 Task: Open a blank worksheet and write heading  Discount data  Add 10 product name:-  'Apple, Banana,_x000D_
Orange, Tomato, Potato, Onion, Carrot, Milk, Bread, Eggs (dozen). ' in February Last week sales are  1.99, 0.49, 0.79, 1.29, 0.99, 0.89, 0.69, 2.49, 1.99, 2.99.Discount (%):-  10, 20, 15, 5, 12, 8, 25, 10, 15, 20. Save page BankStmtsData
Action: Key pressed <Key.shift>Discount<Key.space><Key.shift><Key.shift><Key.shift><Key.shift><Key.shift><Key.shift><Key.shift><Key.shift><Key.shift><Key.shift><Key.shift><Key.shift><Key.shift><Key.shift><Key.shift><Key.shift><Key.shift><Key.shift><Key.shift><Key.shift><Key.shift><Key.shift><Key.shift>Data<Key.enter><Key.shift>N<Key.backspace><Key.shift>Product<Key.space><Key.shift_r><Key.shift_r><Key.shift_r><Key.shift_r><Key.shift_r><Key.shift_r><Key.shift_r><Key.shift_r><Key.shift_r><Key.shift_r><Key.shift_r><Key.shift_r><Key.shift_r><Key.shift_r><Key.shift_r><Key.shift_r><Key.shift_r><Key.shift_r><Key.shift_r><Key.shift_r><Key.shift_r>Name<Key.enter><Key.shift>Apple<Key.enter><Key.shift><Key.shift><Key.shift><Key.shift><Key.shift><Key.shift><Key.shift><Key.shift><Key.shift>Banana<Key.enter><Key.shift_r><Key.shift_r><Key.shift_r>Orange<Key.enter><Key.shift_r><Key.shift_r><Key.shift_r><Key.shift_r><Key.shift_r><Key.shift_r><Key.shift_r><Key.shift_r>Tomato<Key.enter><Key.shift_r><Key.shift_r><Key.shift_r><Key.shift_r><Key.shift_r><Key.shift_r><Key.shift_r><Key.shift_r>Onion<Key.enter><Key.shift>Carrot<Key.enter><Key.shift_r>Milk<Key.enter><Key.shift>Bread<Key.enter><Key.shift>Eggs
Screenshot: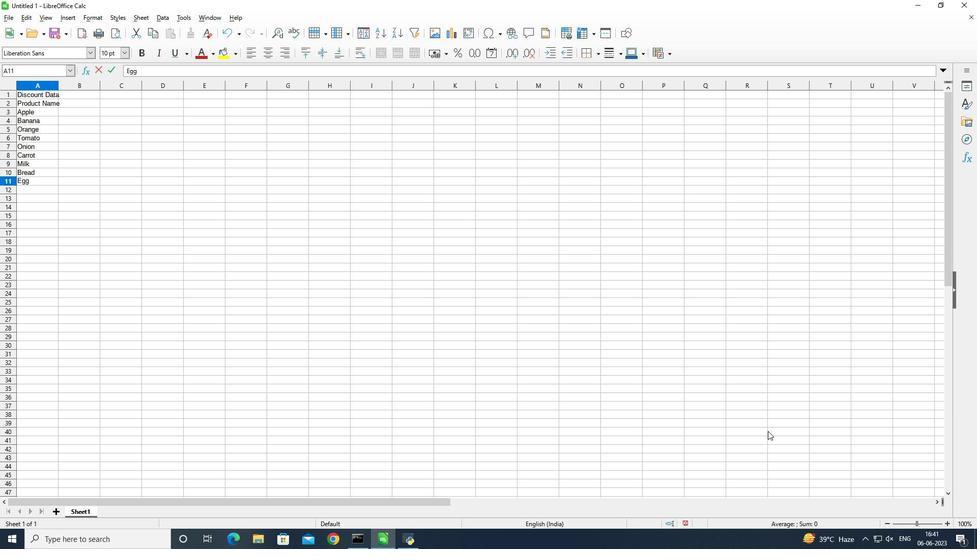 
Action: Mouse moved to (870, 406)
Screenshot: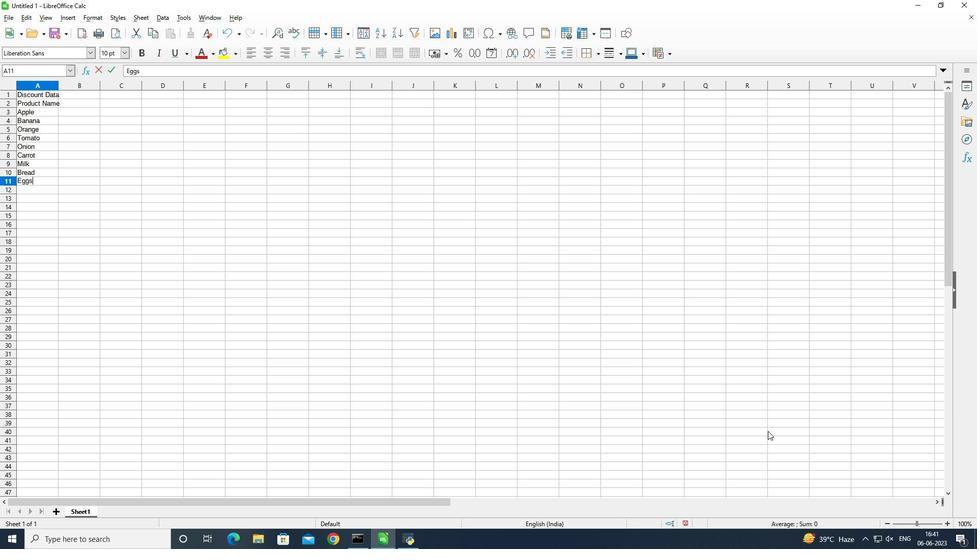 
Action: Key pressed <Key.space><Key.shift_r>(dozen<Key.shift_r><Key.shift_r><Key.shift_r><Key.shift_r><Key.shift_r><Key.shift_r><Key.shift_r><Key.shift_r><Key.shift_r><Key.shift_r><Key.shift_r><Key.shift_r><Key.shift_r><Key.shift_r><Key.shift_r><Key.shift_r><Key.shift_r><Key.shift_r><Key.shift_r><Key.shift_r>)
Screenshot: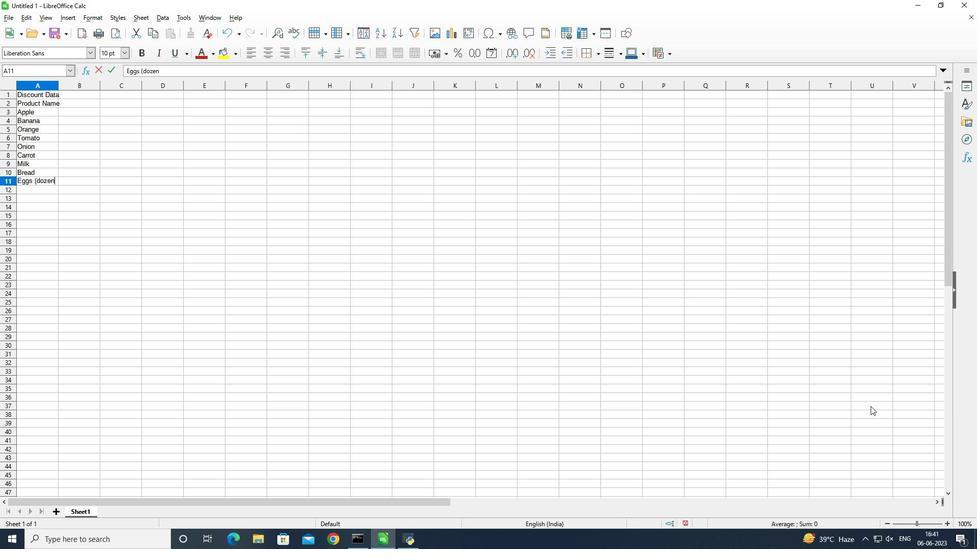 
Action: Mouse moved to (69, 183)
Screenshot: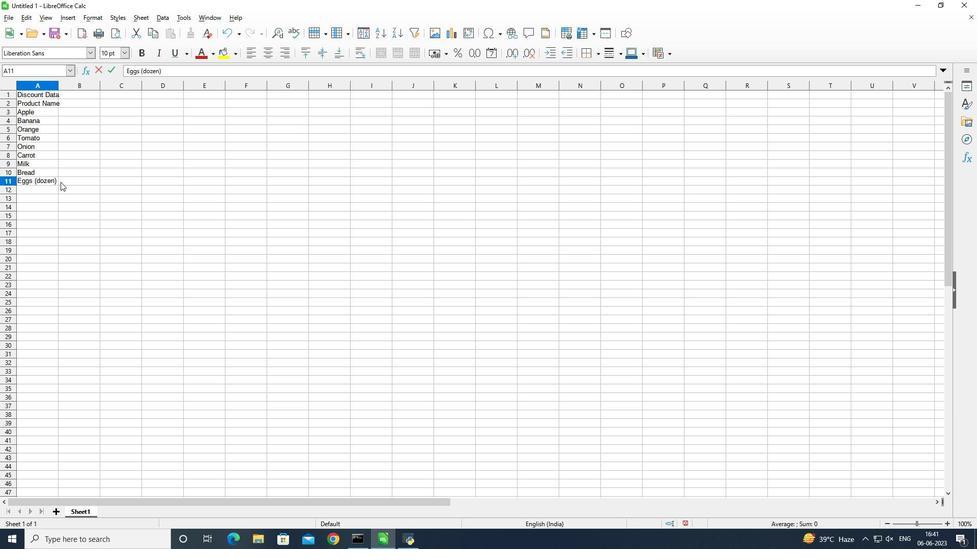 
Action: Key pressed .<Key.backspace><Key.enter><Key.shift_r>Ptato<Key.enter>
Screenshot: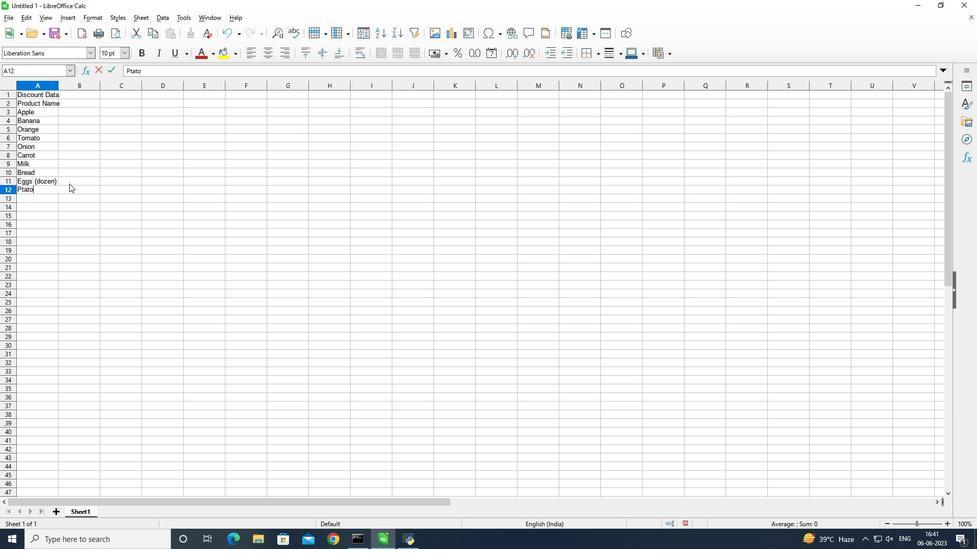 
Action: Mouse moved to (42, 190)
Screenshot: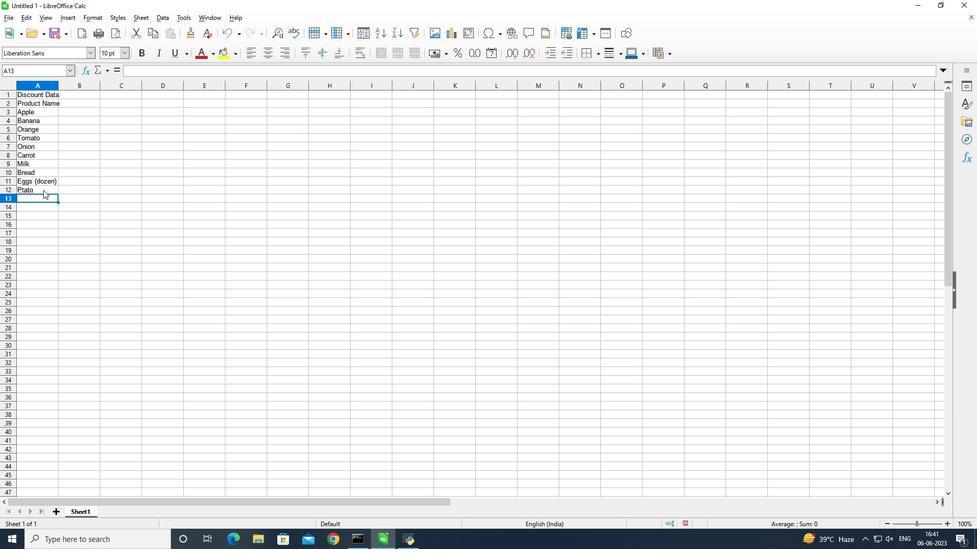
Action: Mouse pressed left at (42, 190)
Screenshot: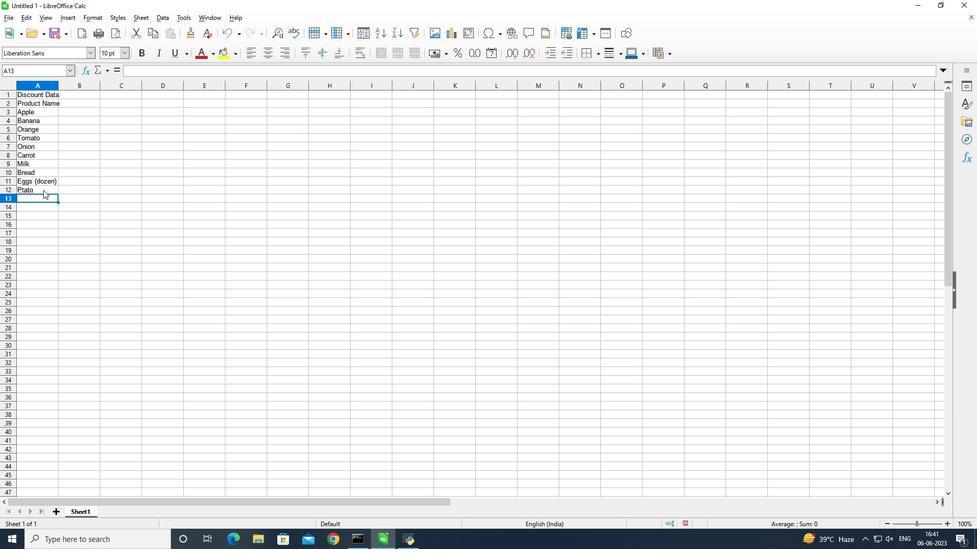 
Action: Mouse pressed left at (42, 190)
Screenshot: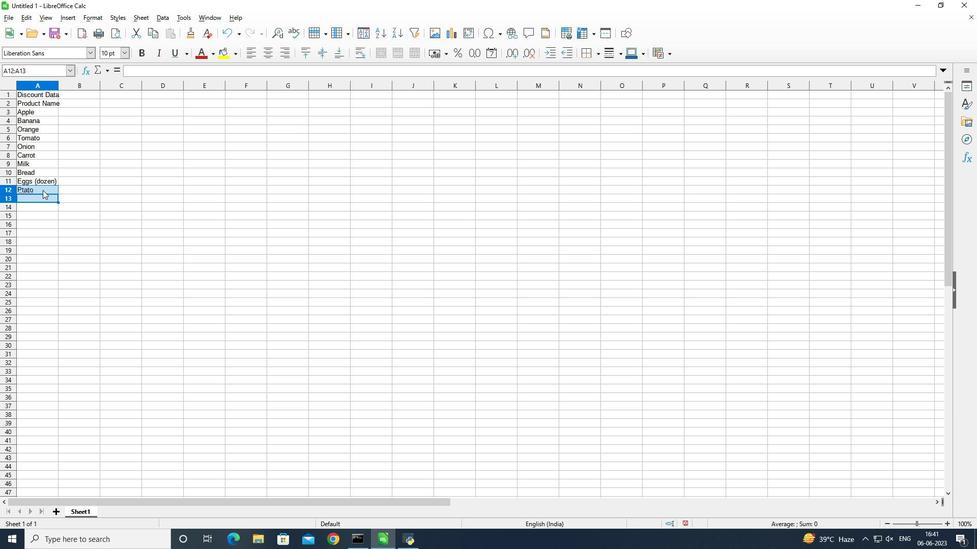 
Action: Key pressed <Key.backspace>
Screenshot: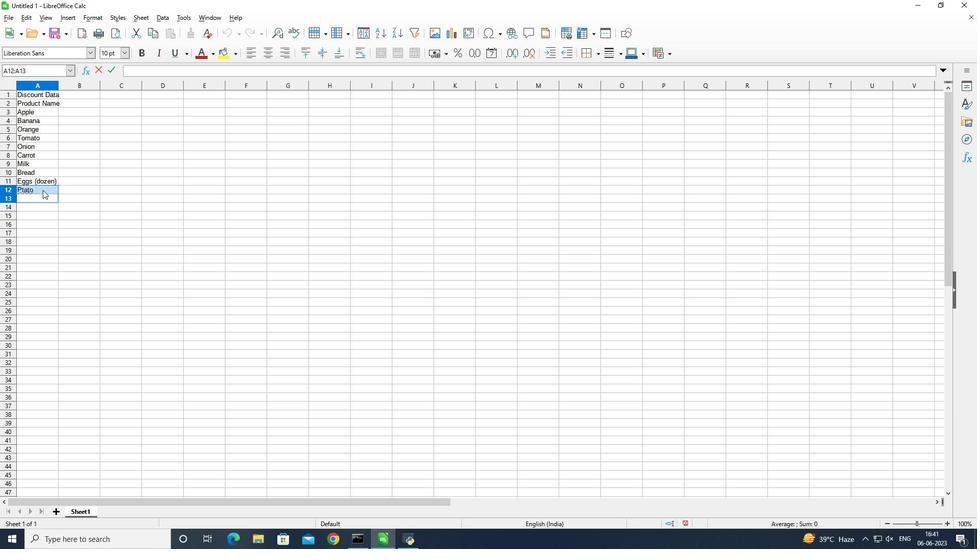 
Action: Mouse moved to (91, 54)
Screenshot: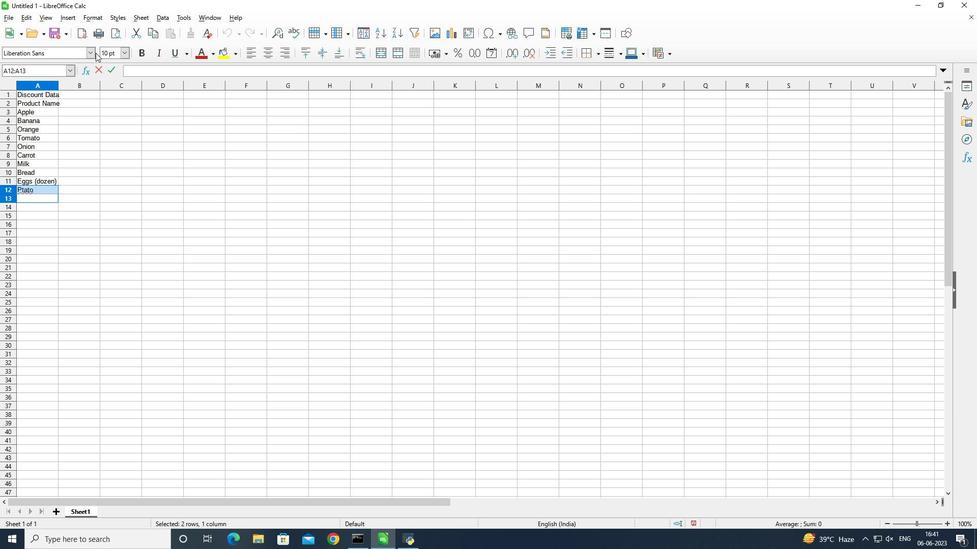 
Action: Mouse pressed left at (91, 54)
Screenshot: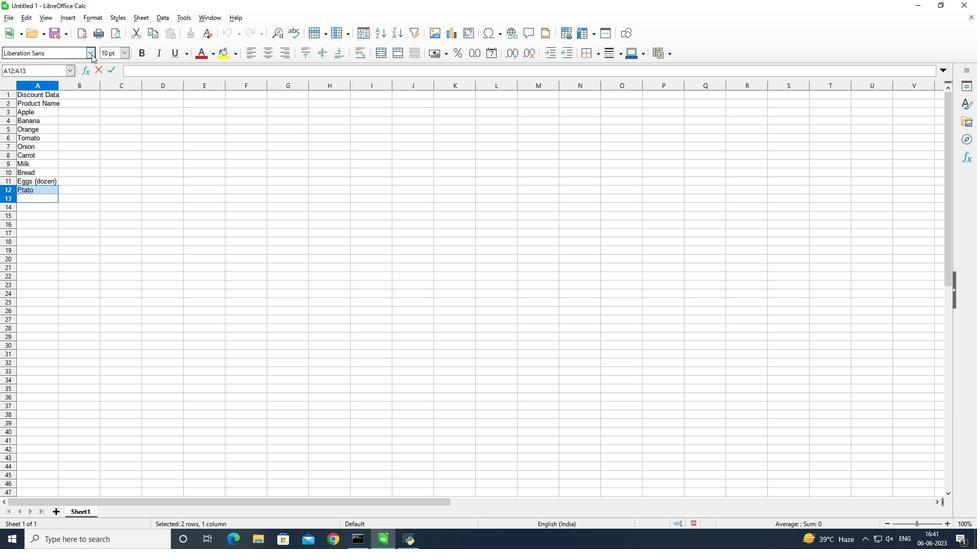 
Action: Mouse moved to (313, 112)
Screenshot: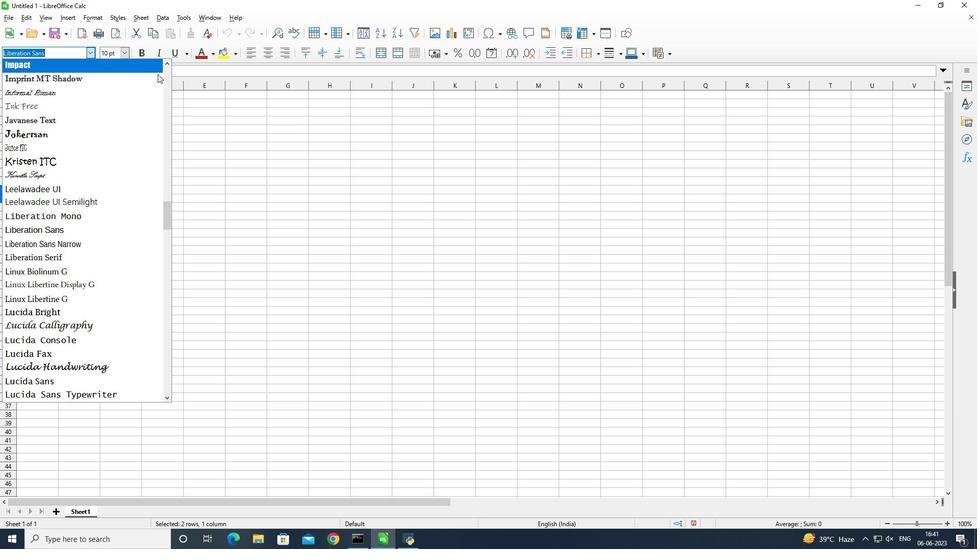 
Action: Mouse pressed left at (313, 112)
Screenshot: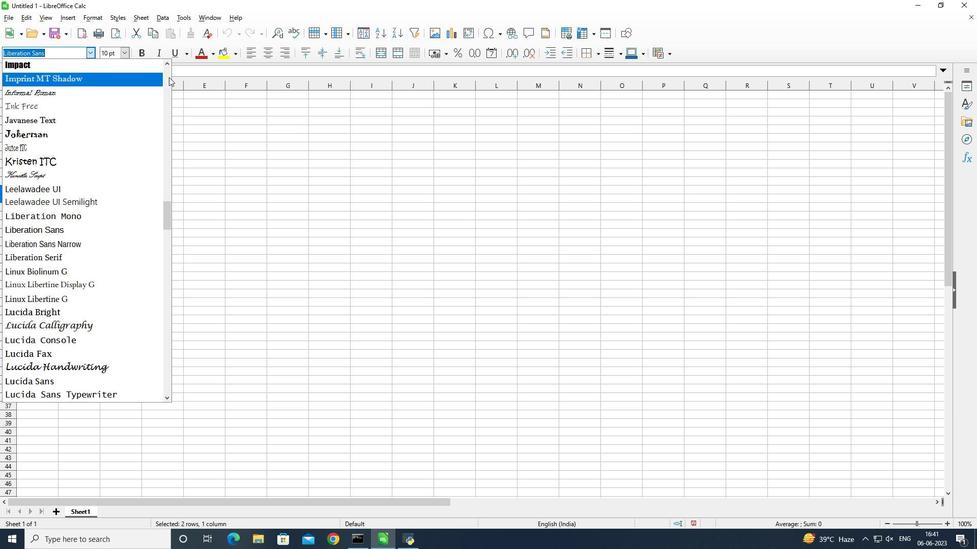 
Action: Mouse moved to (25, 189)
Screenshot: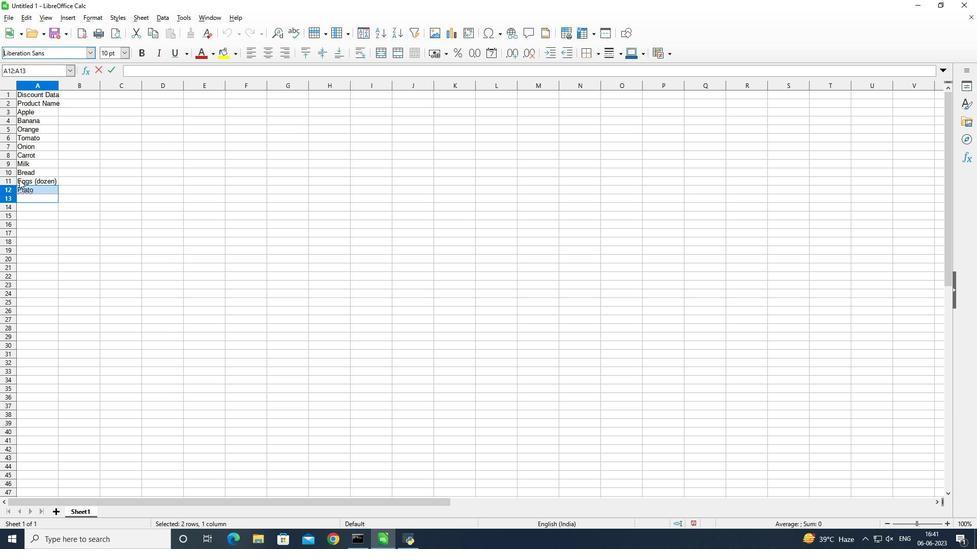 
Action: Mouse pressed left at (25, 189)
Screenshot: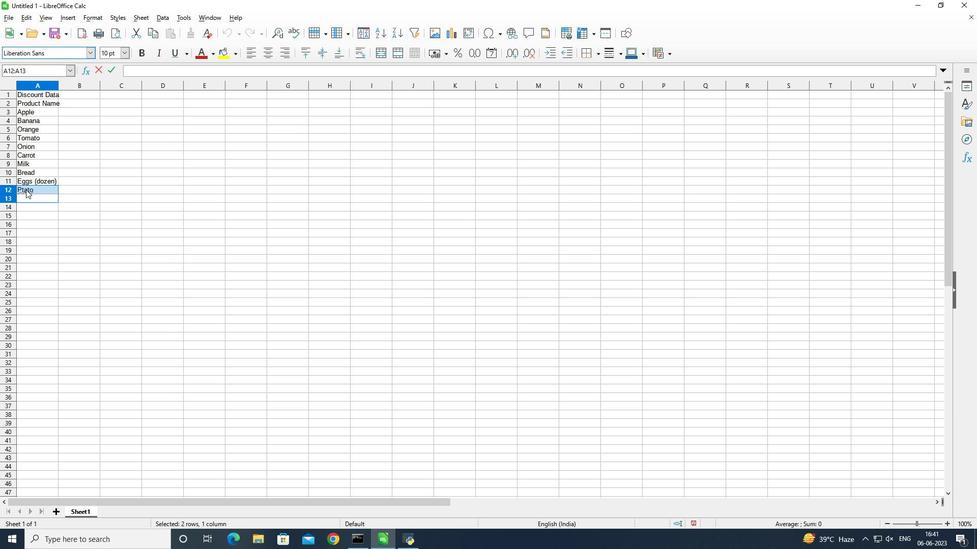 
Action: Mouse moved to (38, 191)
Screenshot: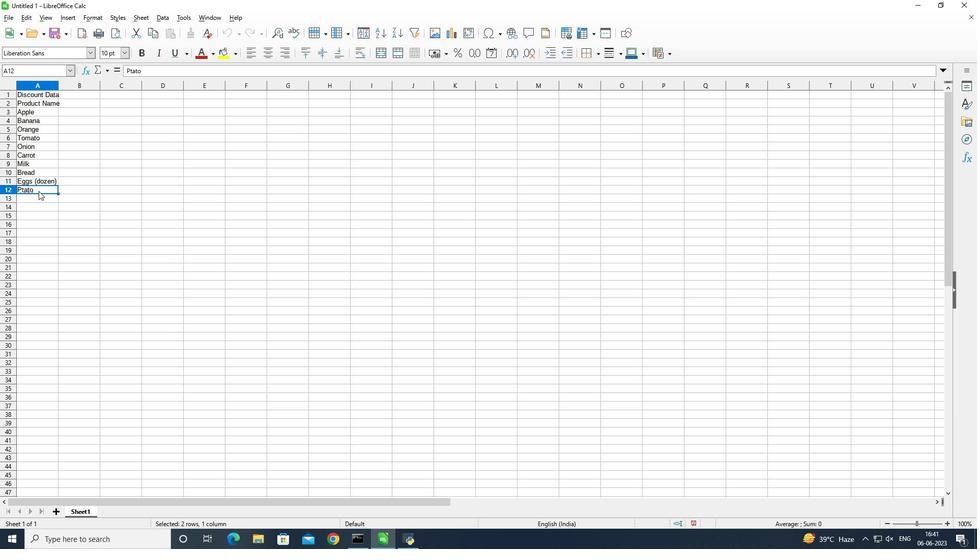
Action: Mouse pressed left at (38, 191)
Screenshot: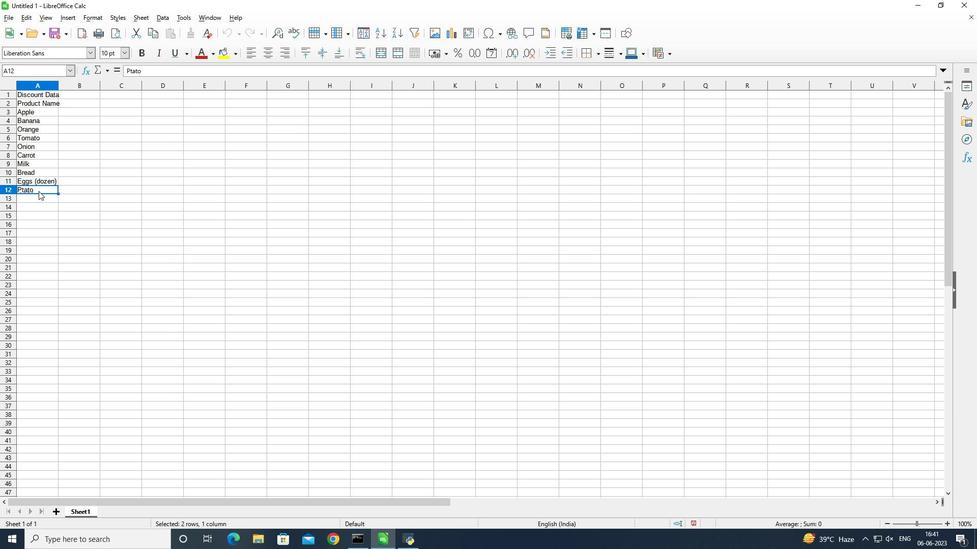 
Action: Mouse pressed left at (38, 191)
Screenshot: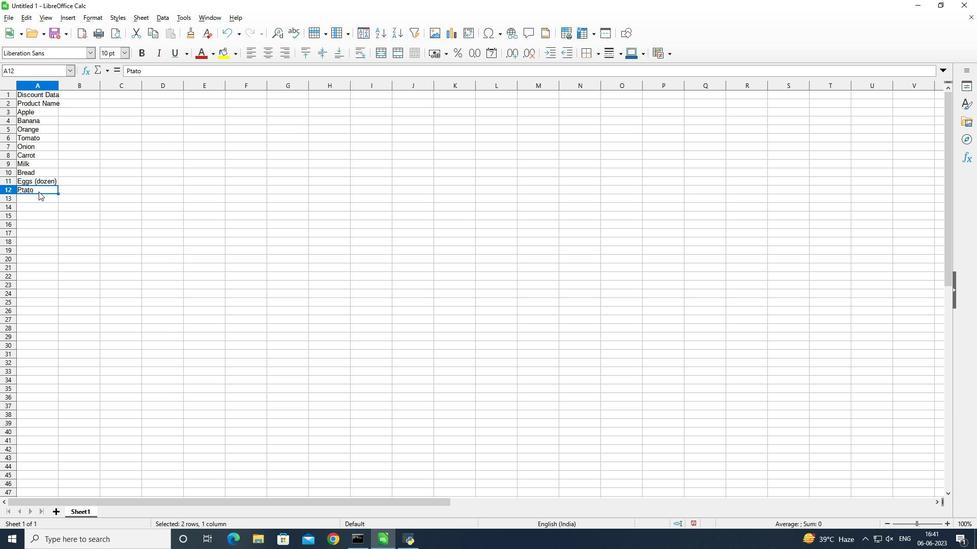 
Action: Mouse moved to (39, 191)
Screenshot: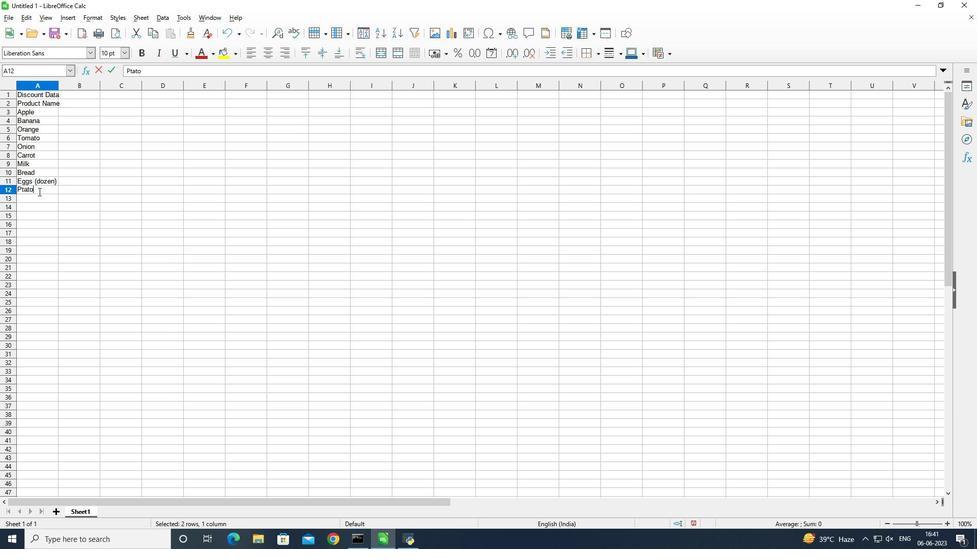 
Action: Key pressed <Key.left><Key.left><Key.left><Key.left><Key.left><Key.right>o<Key.enter>
Screenshot: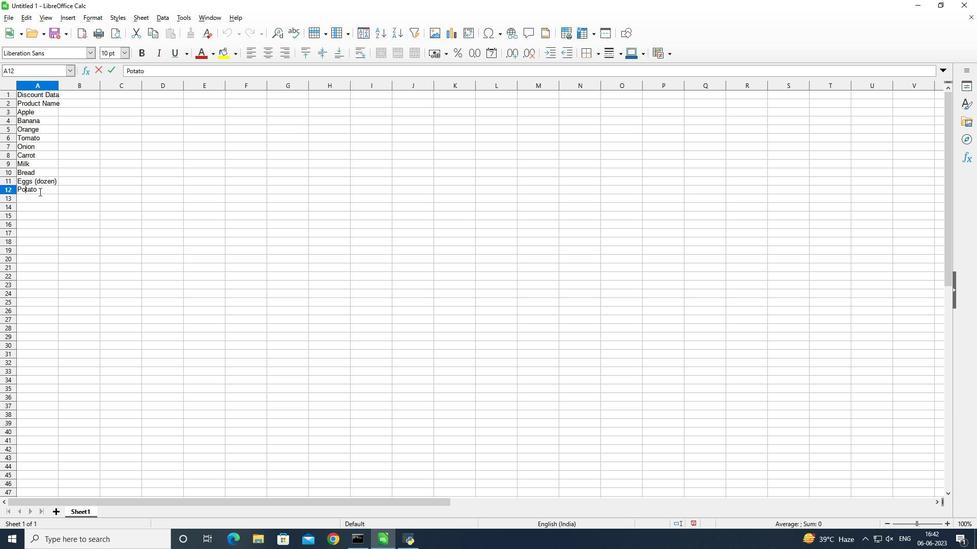 
Action: Mouse moved to (85, 103)
Screenshot: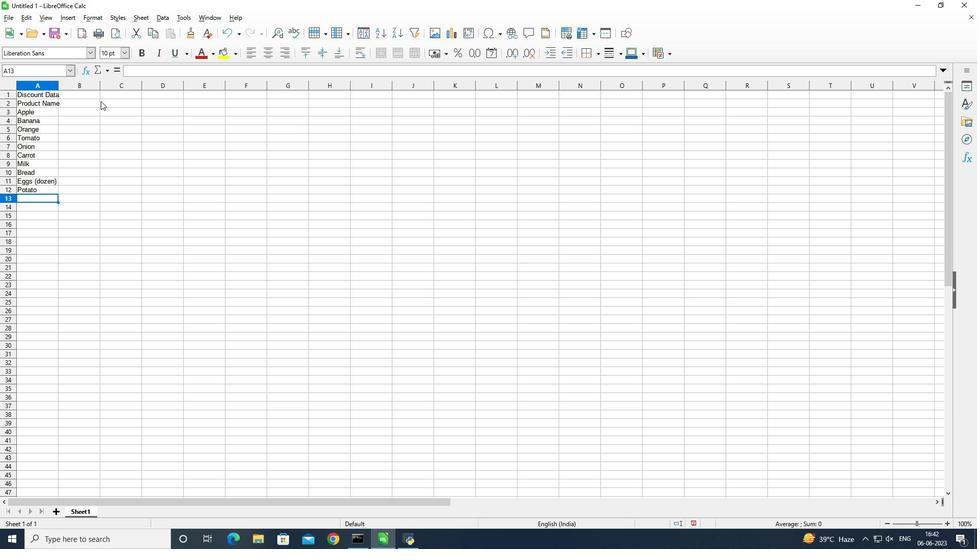 
Action: Mouse pressed left at (85, 103)
Screenshot: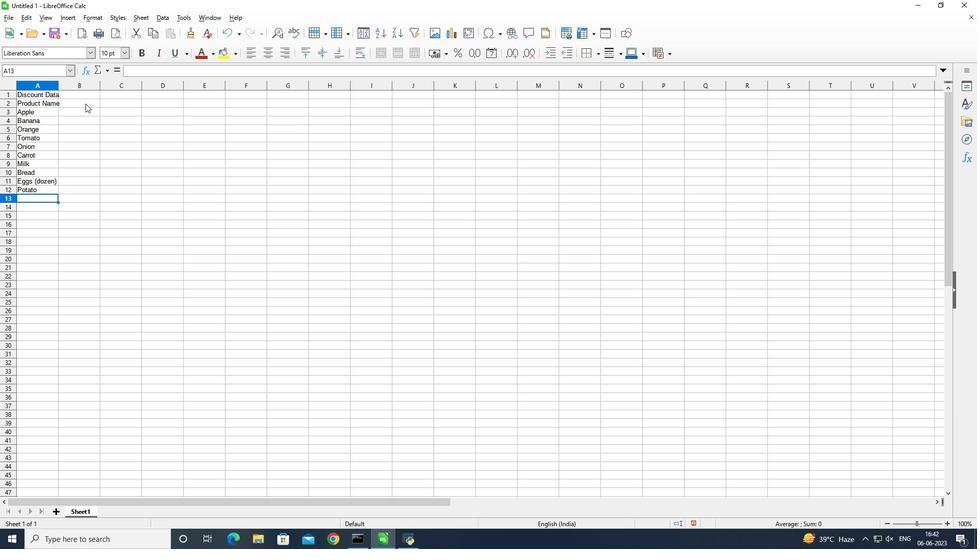 
Action: Mouse moved to (60, 86)
Screenshot: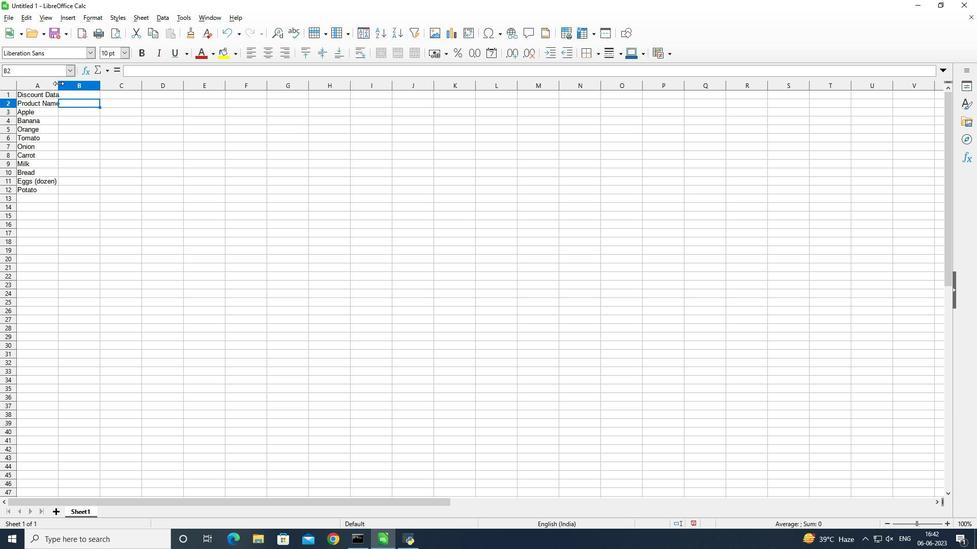 
Action: Mouse pressed left at (60, 86)
Screenshot: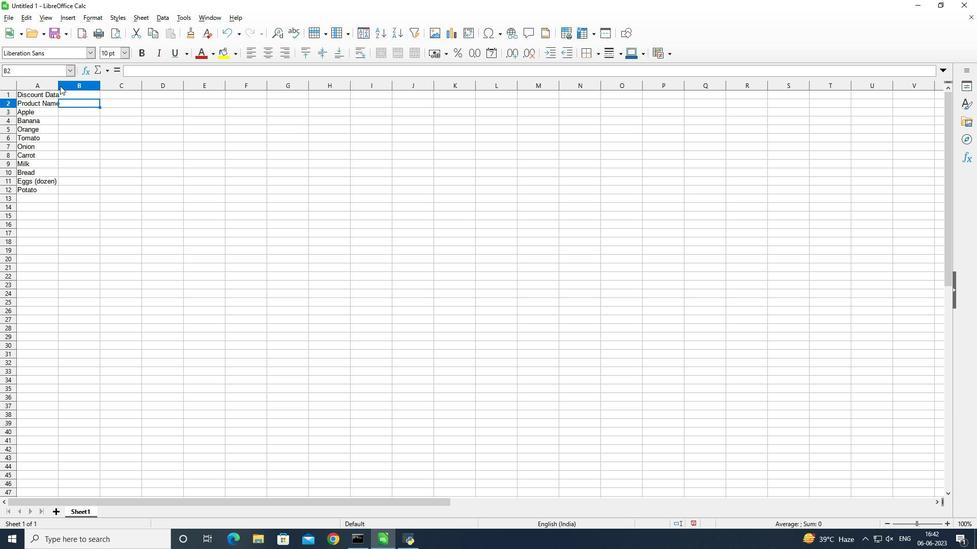 
Action: Mouse moved to (57, 86)
Screenshot: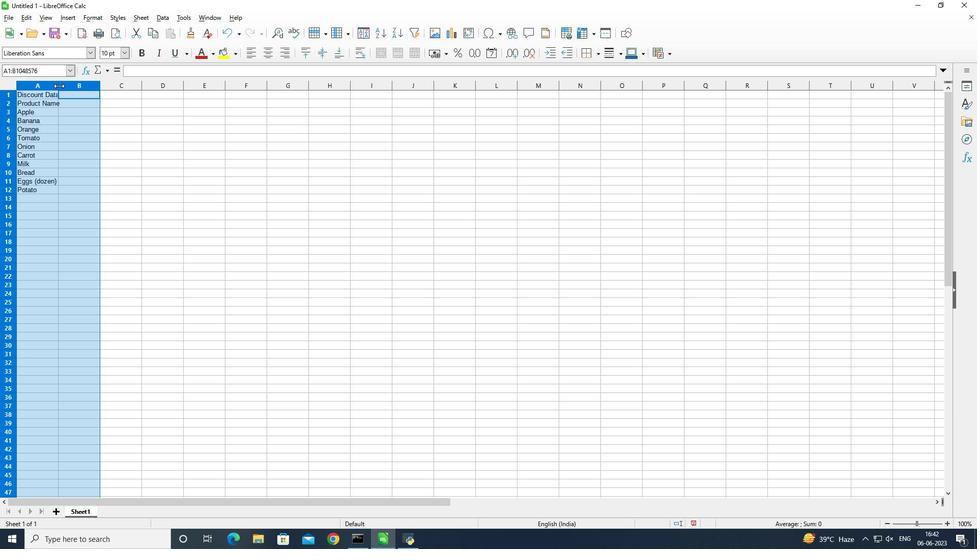 
Action: Mouse pressed left at (57, 86)
Screenshot: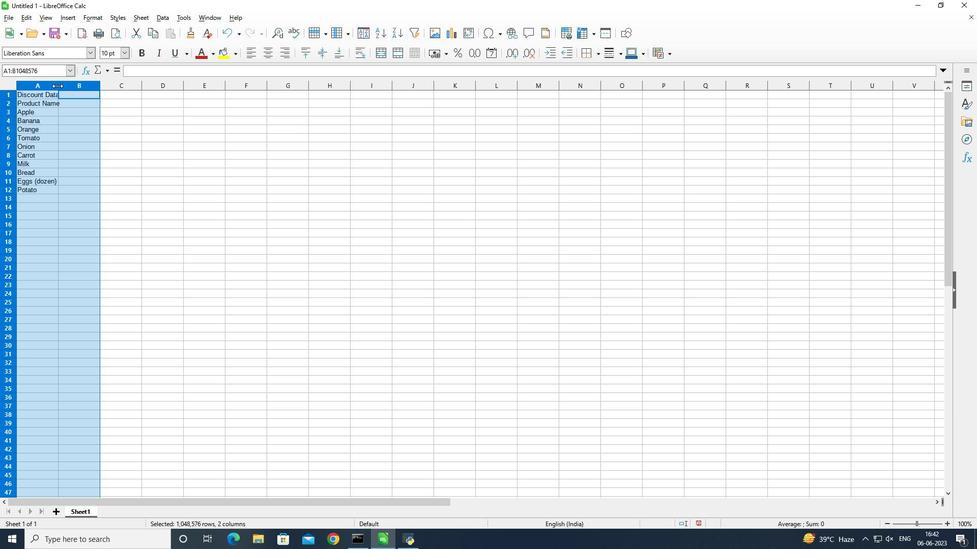 
Action: Mouse pressed left at (57, 86)
Screenshot: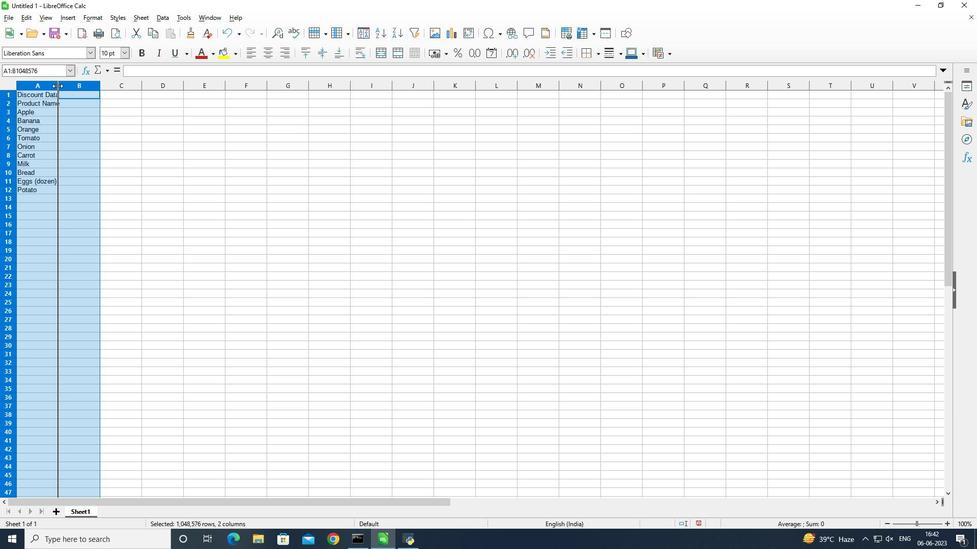 
Action: Mouse moved to (75, 103)
Screenshot: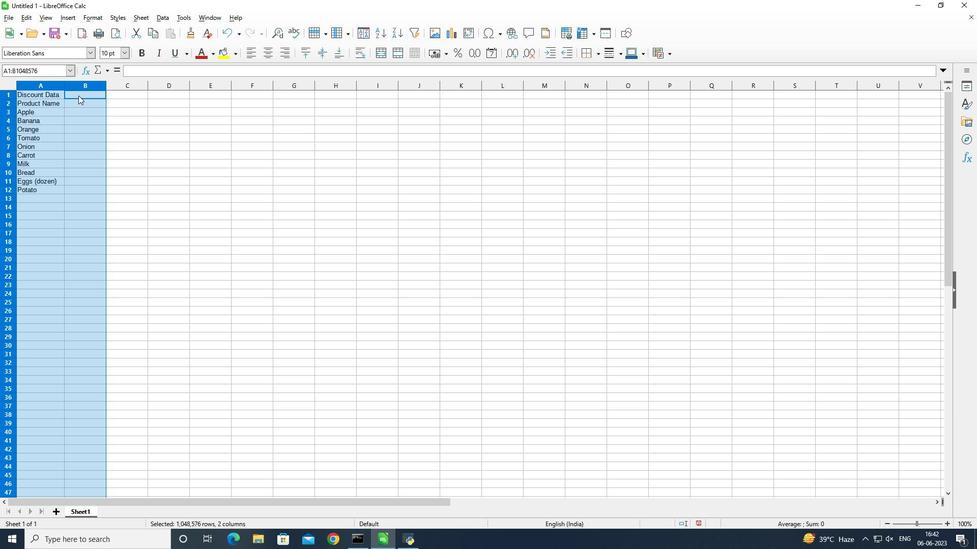 
Action: Mouse pressed left at (75, 103)
Screenshot: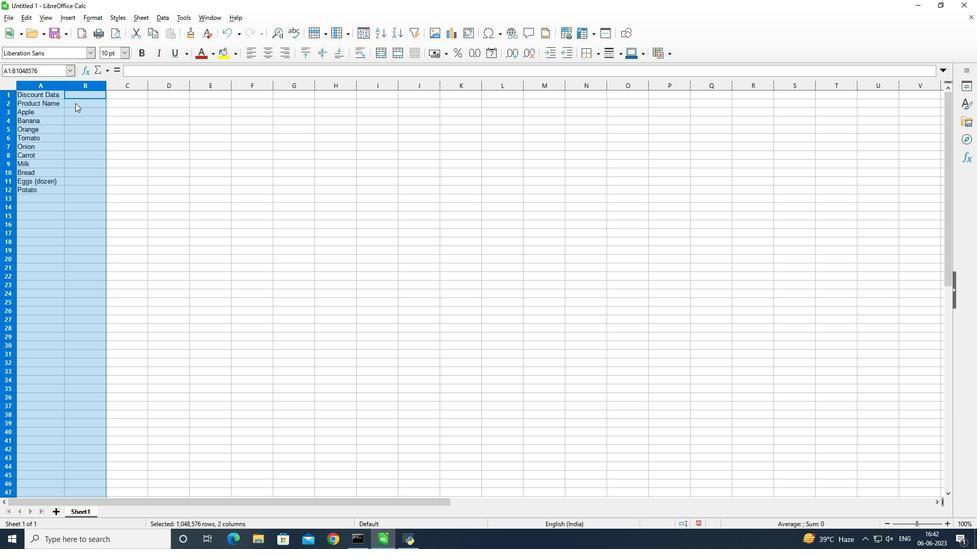 
Action: Key pressed <Key.shift>Last<Key.space><Key.shift>Week<Key.space><Key.shift><Key.shift><Key.shift><Key.shift><Key.shift><Key.shift><Key.shift><Key.shift><Key.shift><Key.shift><Key.shift><Key.shift>Sales<Key.space>of<Key.space><Key.shift>February<Key.enter>
Screenshot: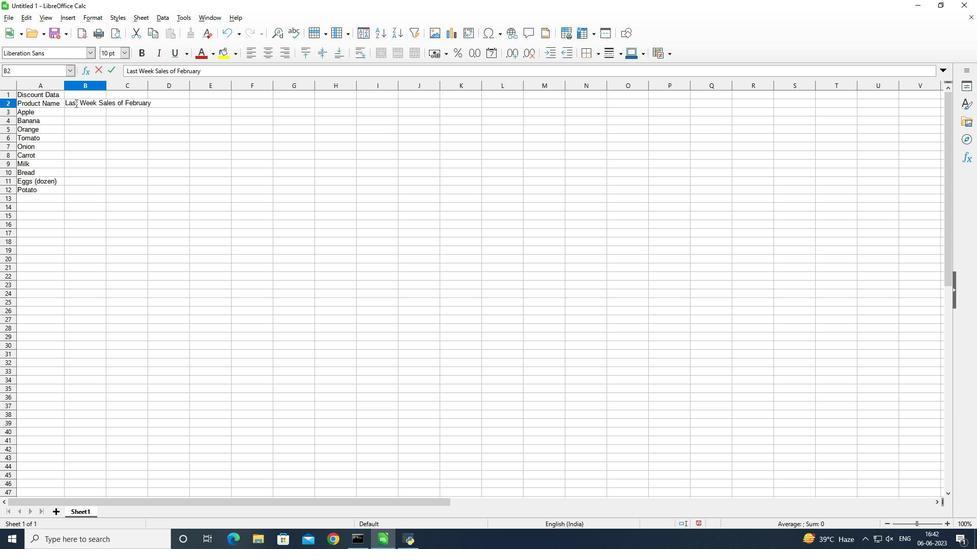 
Action: Mouse moved to (106, 86)
Screenshot: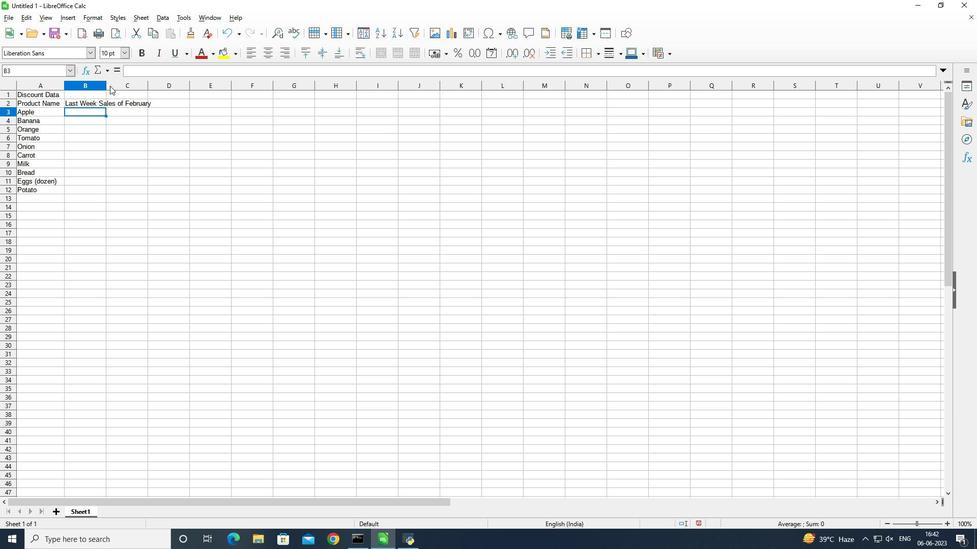 
Action: Mouse pressed left at (106, 86)
Screenshot: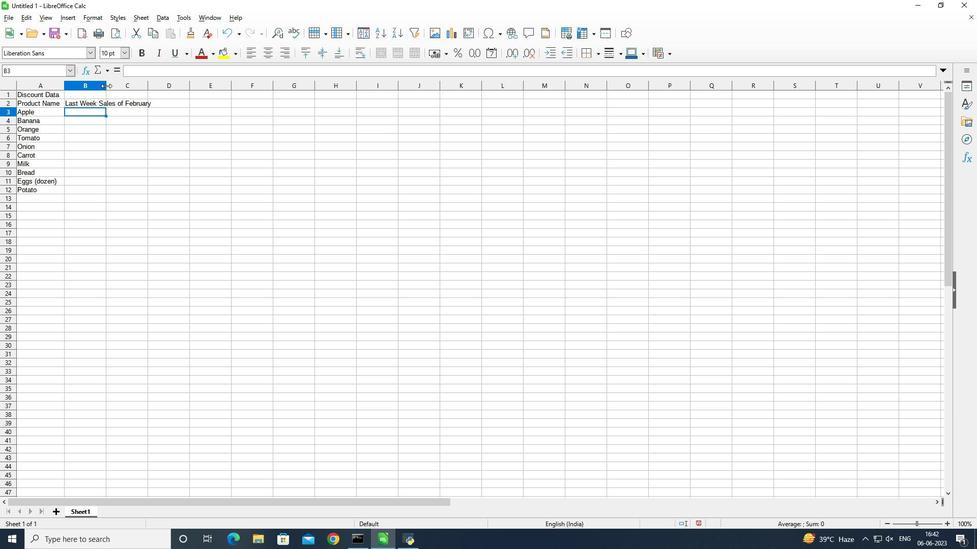 
Action: Mouse pressed left at (106, 86)
Screenshot: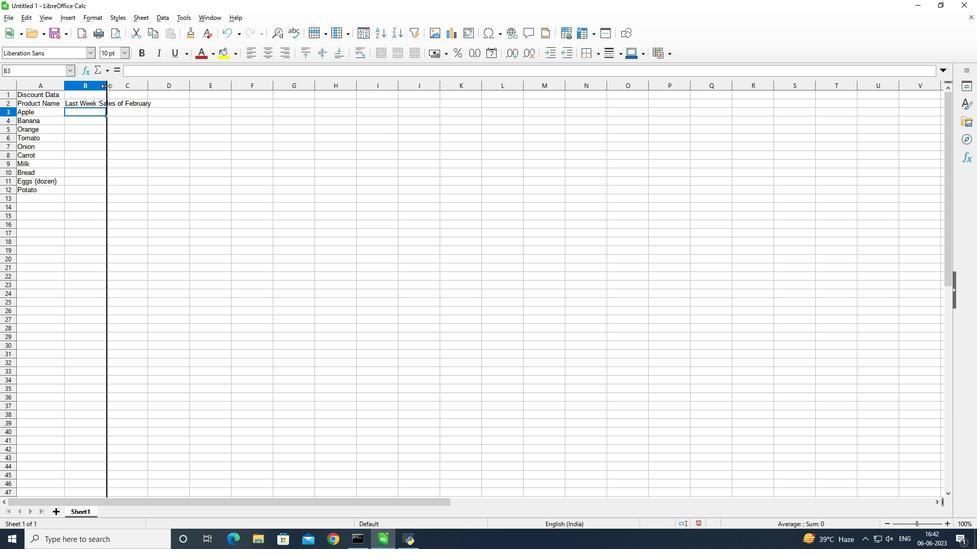 
Action: Mouse moved to (277, 179)
Screenshot: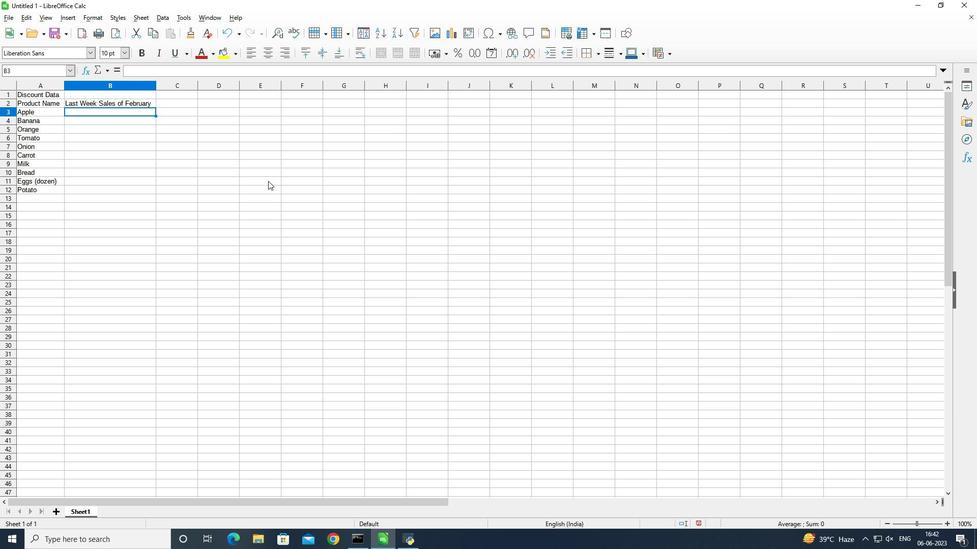 
Action: Key pressed 1.99<Key.enter>0.49<Key.enter>0.79<Key.enter>1.29<Key.enter>0.99<Key.enter>0.89<Key.enter>0.69<Key.enter>2.49<Key.enter>1.99<Key.enter>2.99<Key.enter>
Screenshot: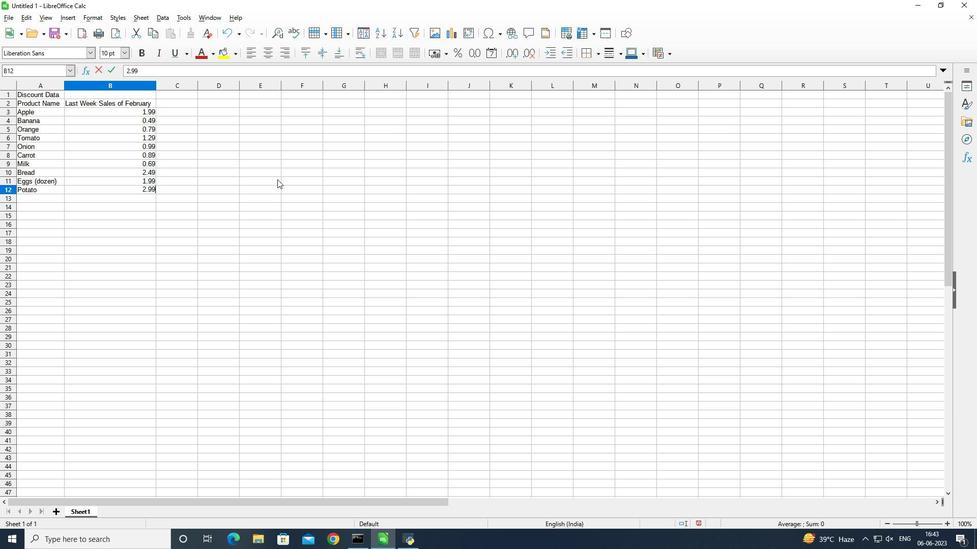 
Action: Mouse moved to (186, 101)
Screenshot: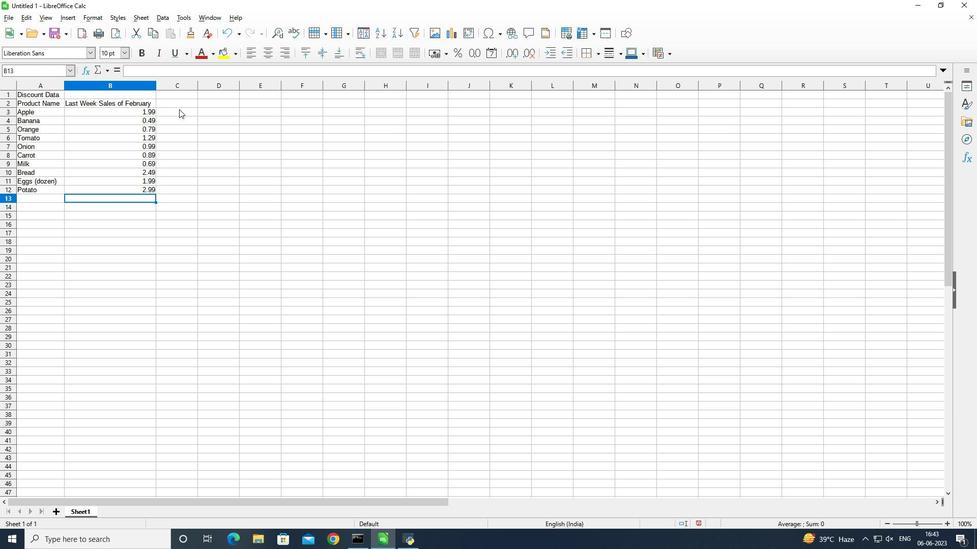 
Action: Mouse pressed left at (186, 101)
Screenshot: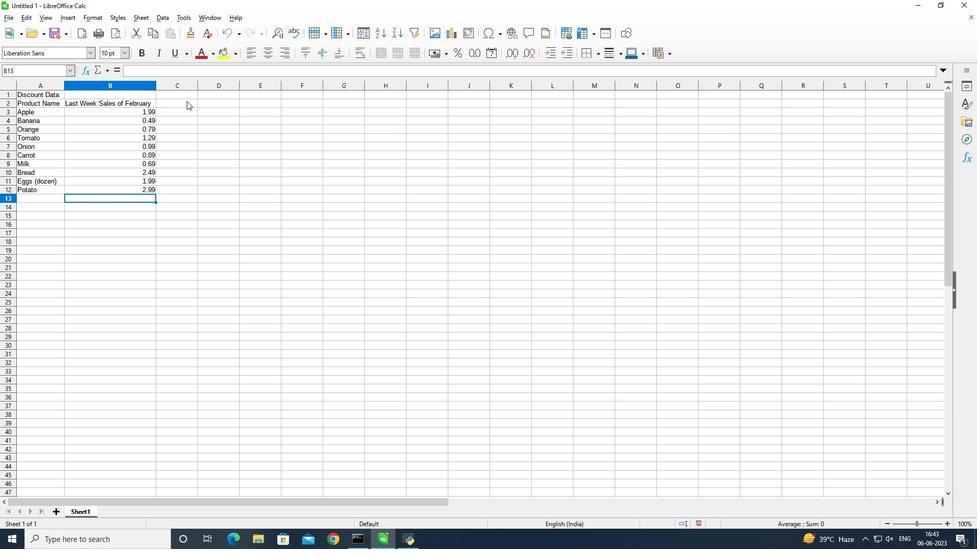 
Action: Key pressed <Key.shift>Discount<Key.shift_r><Key.shift_r><Key.shift_r><Key.shift_r><Key.shift_r><Key.shift_r><Key.shift_r><Key.shift_r><Key.shift_r><Key.shift_r><Key.shift_r><Key.shift_r><Key.shift_r><Key.shift_r><Key.shift_r><Key.shift_r><Key.shift_r><Key.shift_r><Key.shift_r><Key.shift_r><Key.shift_r><Key.shift_r><Key.shift_r><Key.shift_r><Key.shift_r><Key.shift_r><Key.shift_r><Key.shift_r><Key.shift_r><Key.shift_r><Key.shift_r><Key.shift_r><Key.shift_r><Key.shift_r><Key.shift_r><Key.shift_r><Key.shift_r>%<Key.enter>
Screenshot: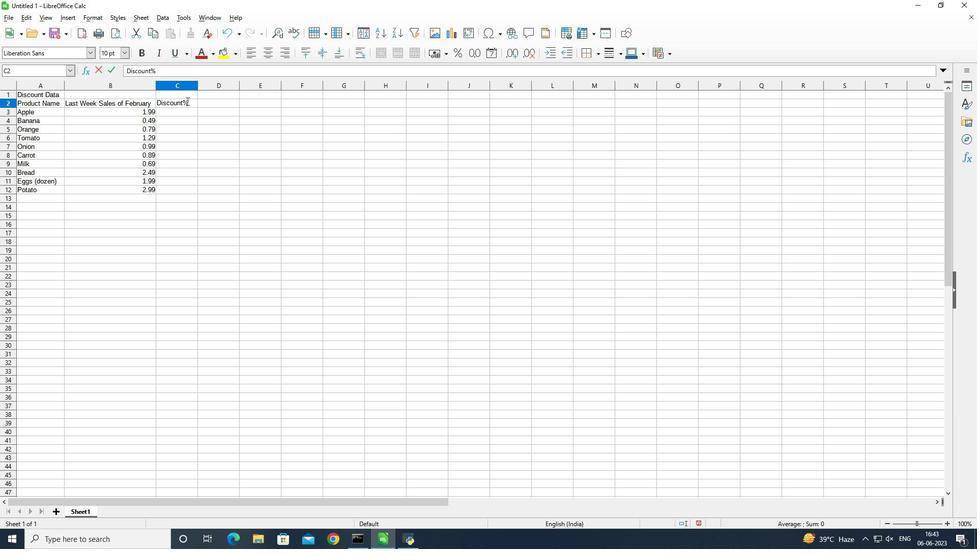 
Action: Mouse moved to (354, 162)
Screenshot: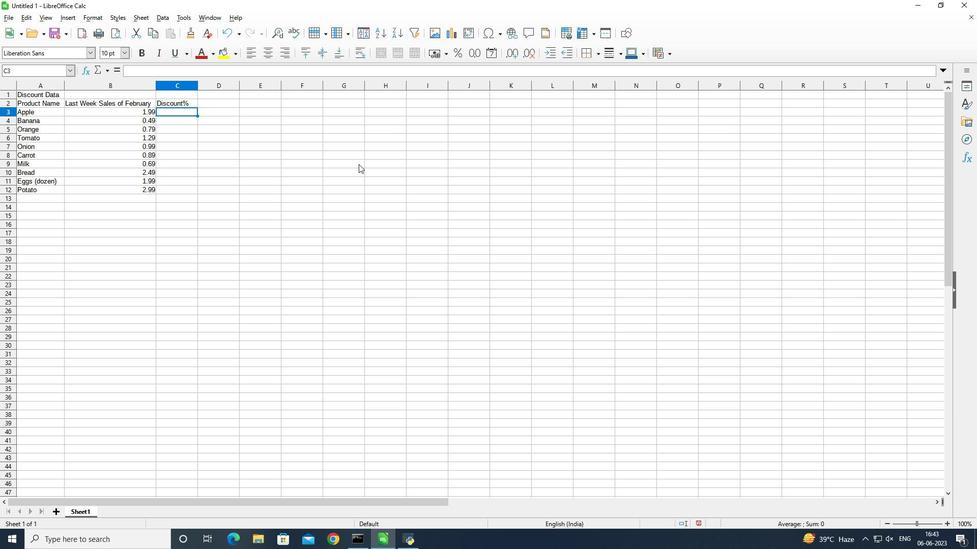 
Action: Key pressed 10<Key.enter>20<Key.enter>15<Key.enter>5<Key.enter>12<Key.enter>8<Key.enter>25<Key.enter>10<Key.enter>15<Key.enter>20<Key.enter>
Screenshot: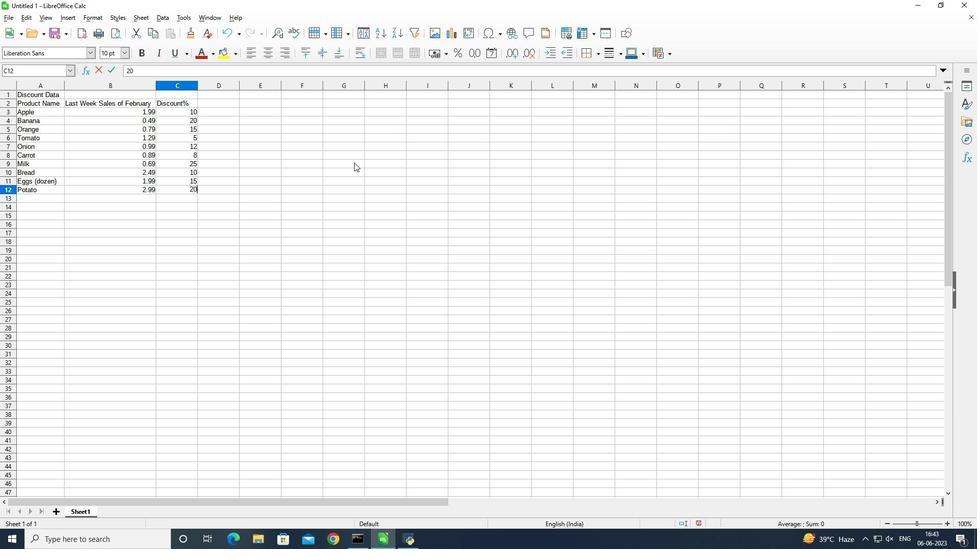 
Action: Mouse moved to (181, 189)
Screenshot: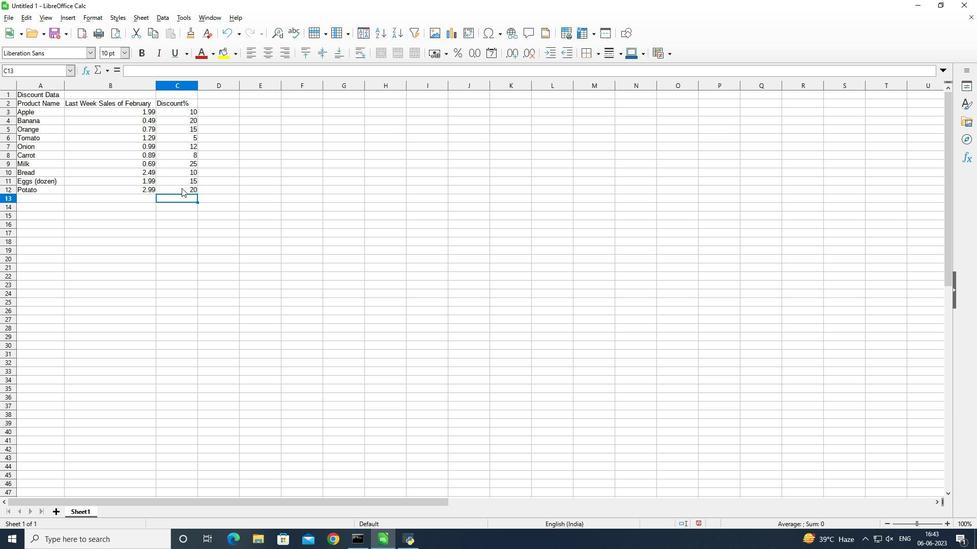 
Action: Mouse pressed left at (181, 189)
Screenshot: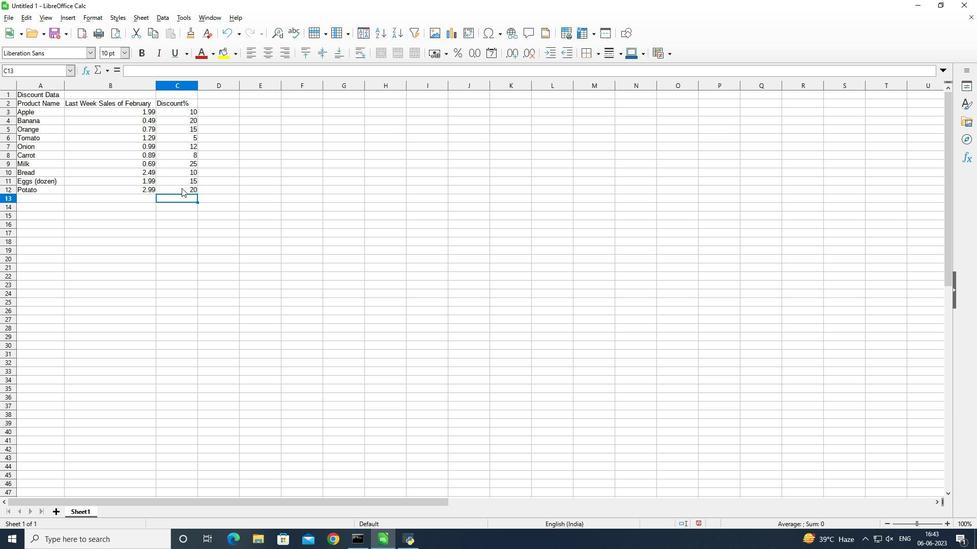 
Action: Mouse moved to (11, 19)
Screenshot: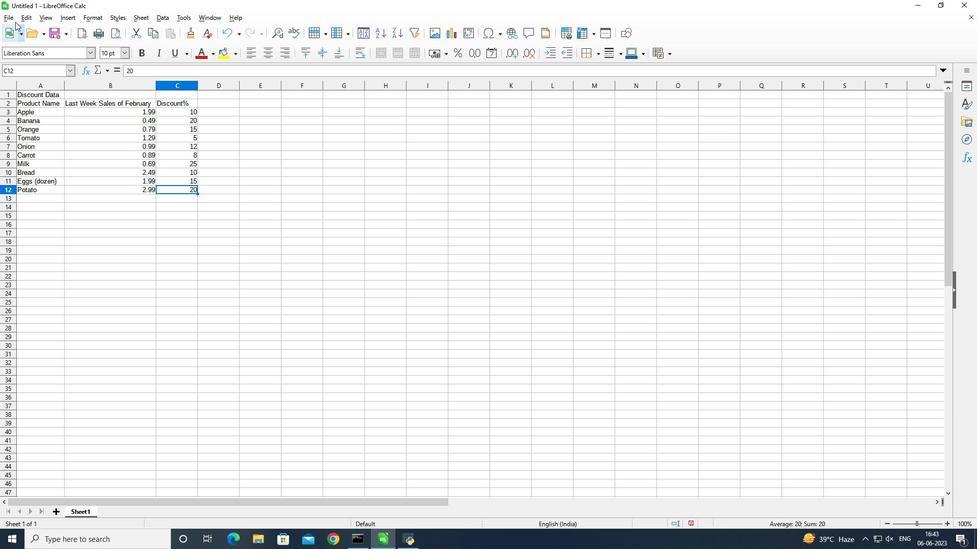 
Action: Mouse pressed left at (11, 19)
Screenshot: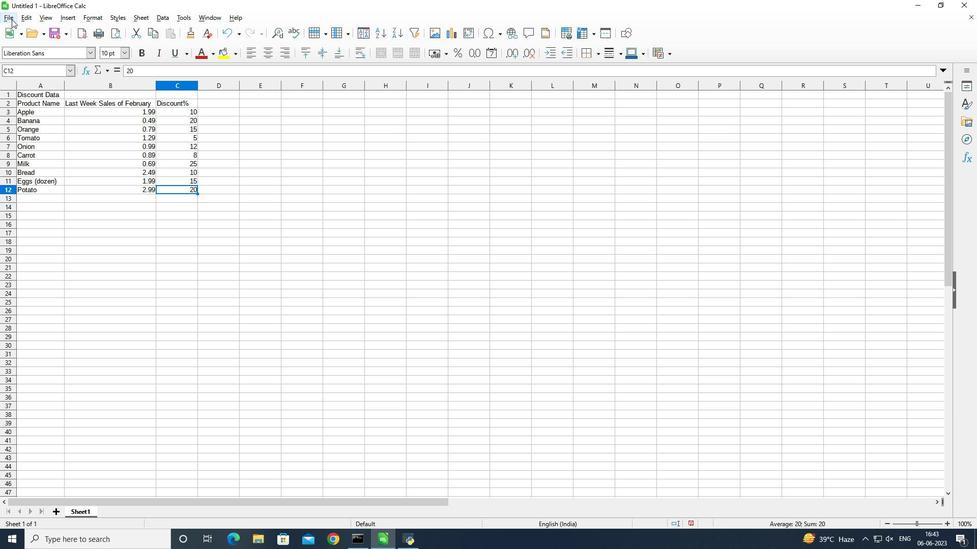
Action: Mouse moved to (47, 147)
Screenshot: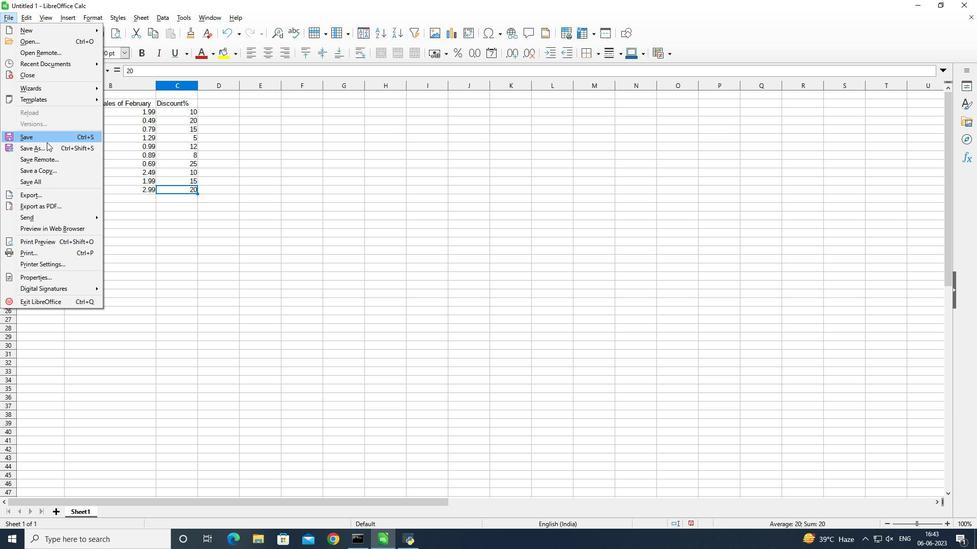 
Action: Mouse pressed left at (47, 147)
Screenshot: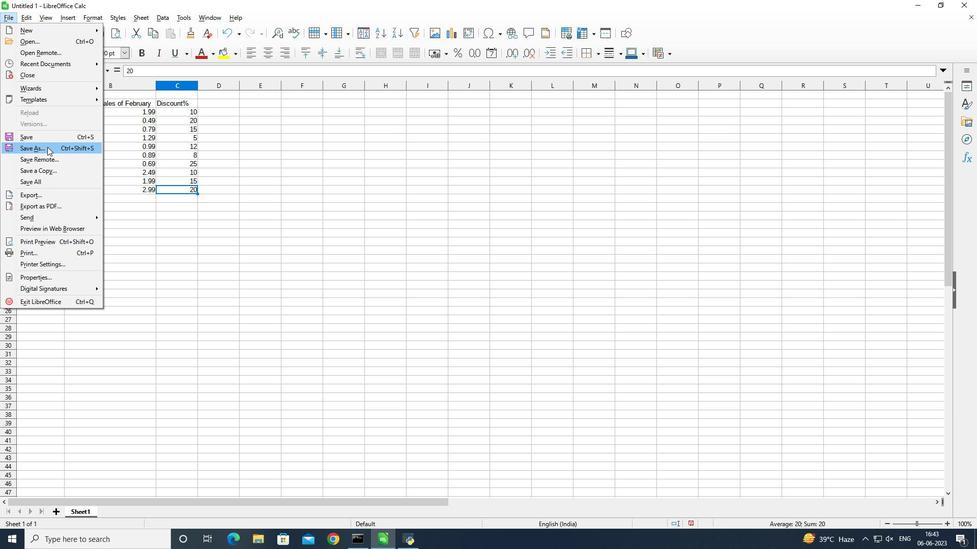 
Action: Mouse moved to (140, 305)
Screenshot: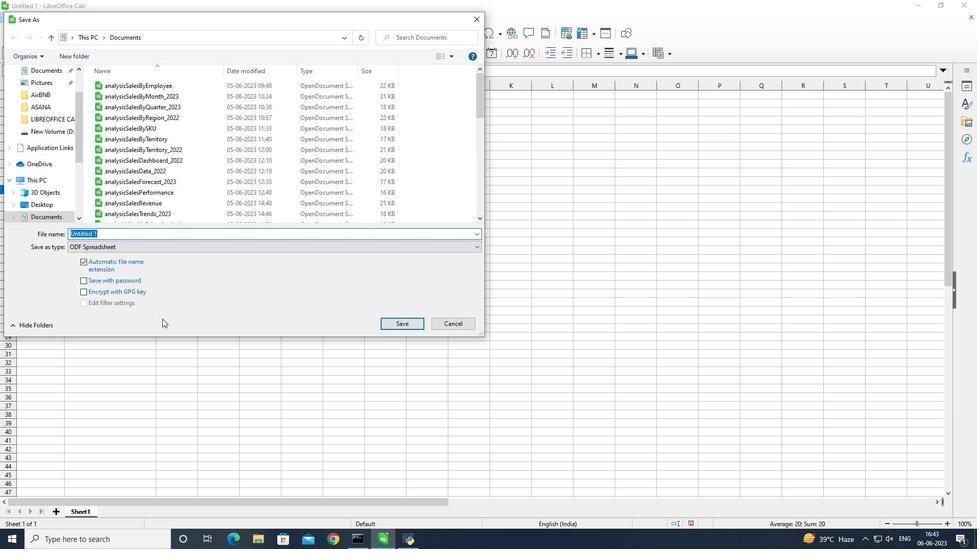 
Action: Key pressed <Key.shift><Key.shift>Bank<Key.shift>Stmts<Key.shift>Data<Key.enter>
Screenshot: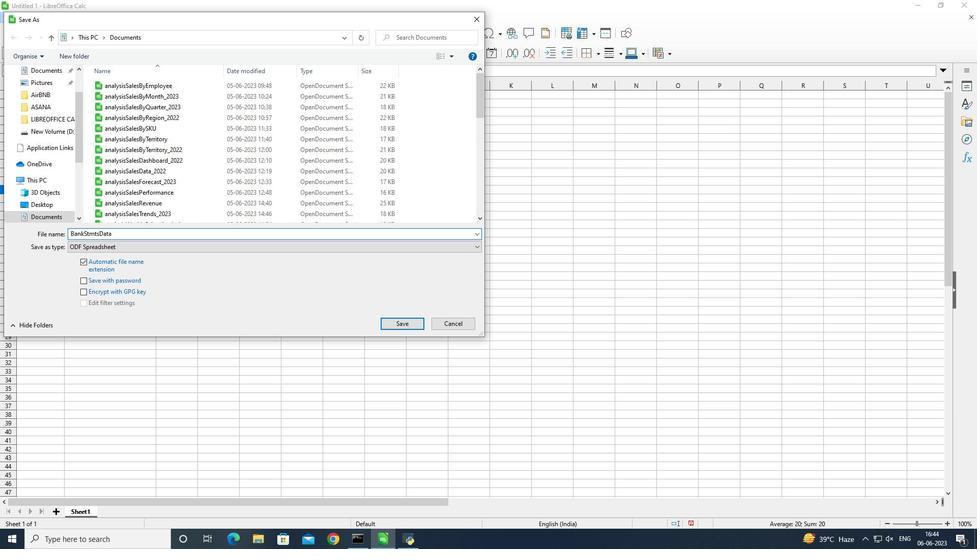 
Action: Mouse moved to (424, 248)
Screenshot: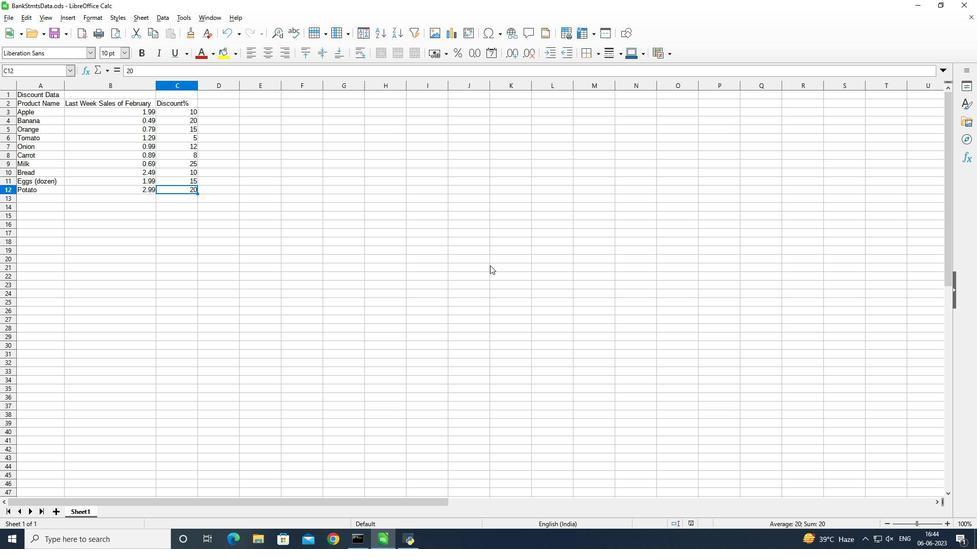 
